 Task: Mix a mono version of a song for radio broadcast.
Action: Mouse moved to (0, 13)
Screenshot: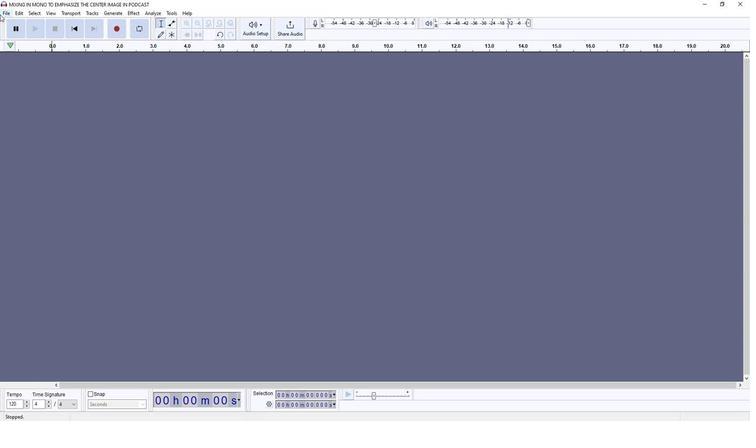 
Action: Mouse pressed left at (0, 13)
Screenshot: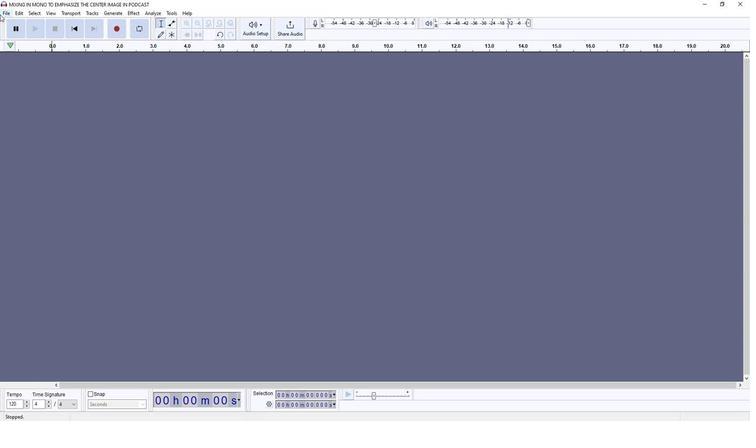 
Action: Mouse moved to (122, 90)
Screenshot: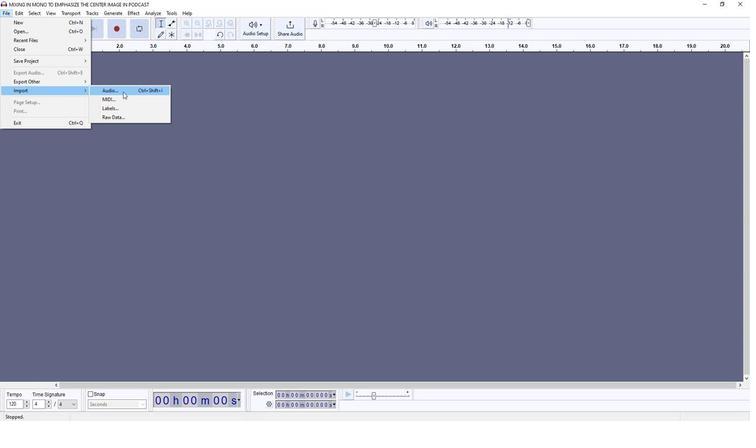 
Action: Mouse pressed left at (122, 90)
Screenshot: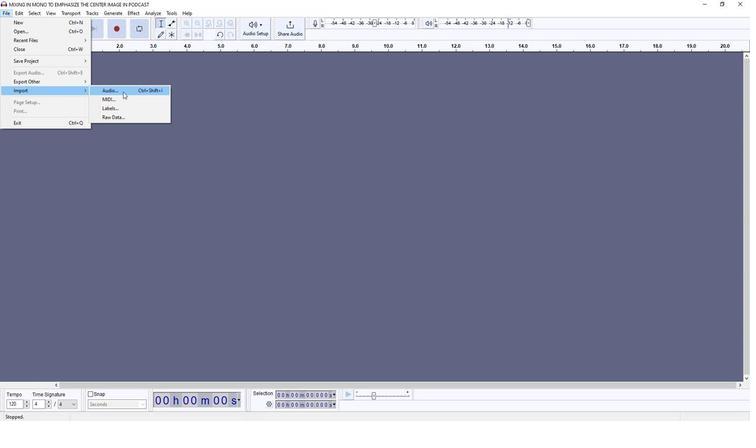
Action: Mouse moved to (92, 84)
Screenshot: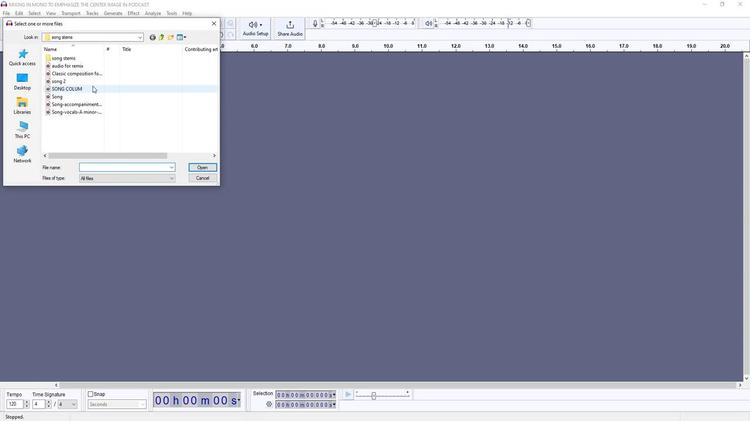 
Action: Mouse pressed left at (92, 84)
Screenshot: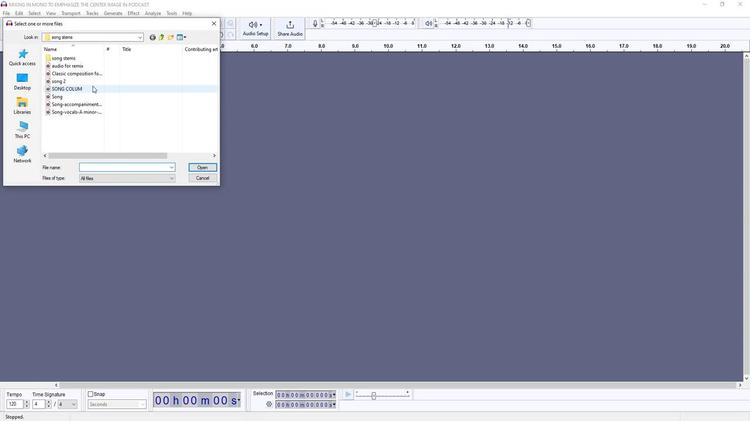 
Action: Mouse moved to (203, 167)
Screenshot: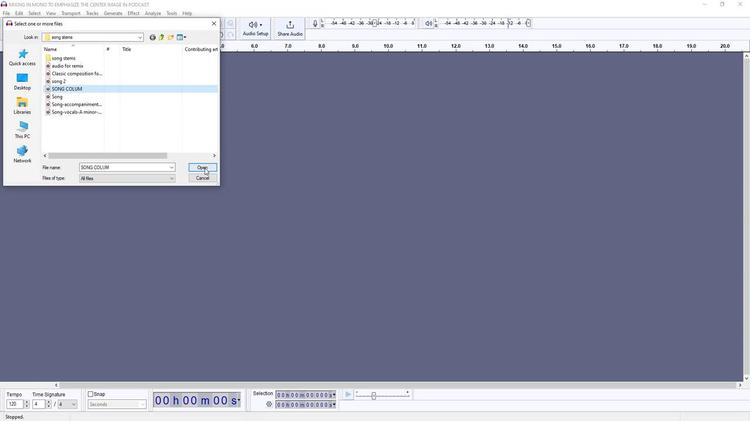 
Action: Mouse pressed left at (203, 167)
Screenshot: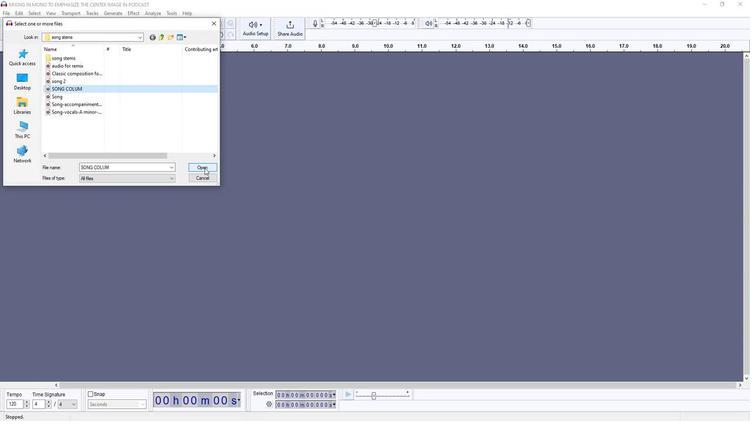 
Action: Mouse moved to (32, 26)
Screenshot: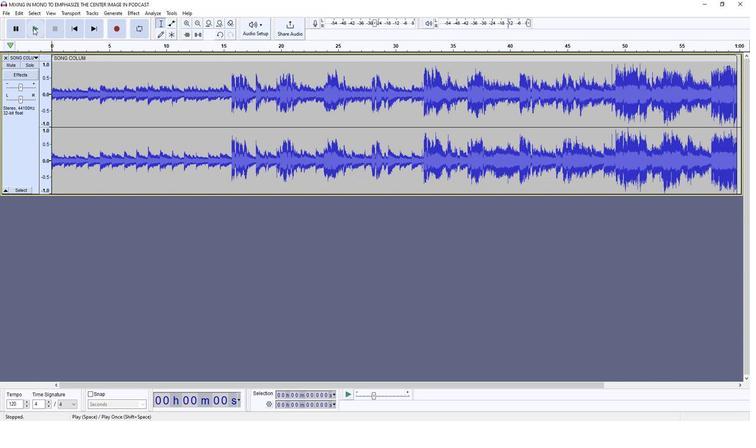 
Action: Mouse pressed left at (32, 26)
Screenshot: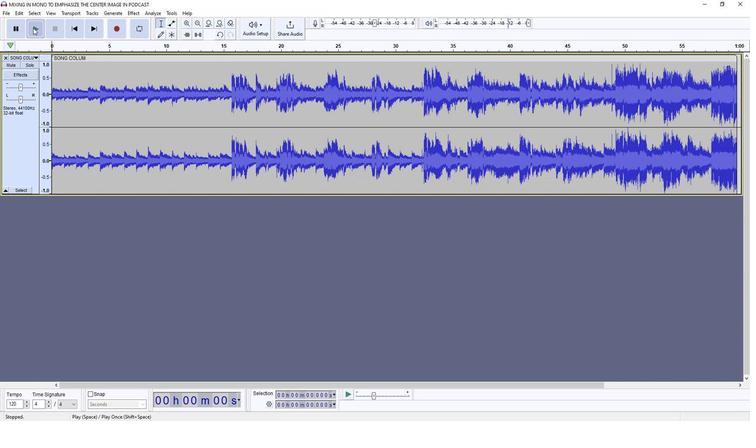 
Action: Mouse moved to (57, 25)
Screenshot: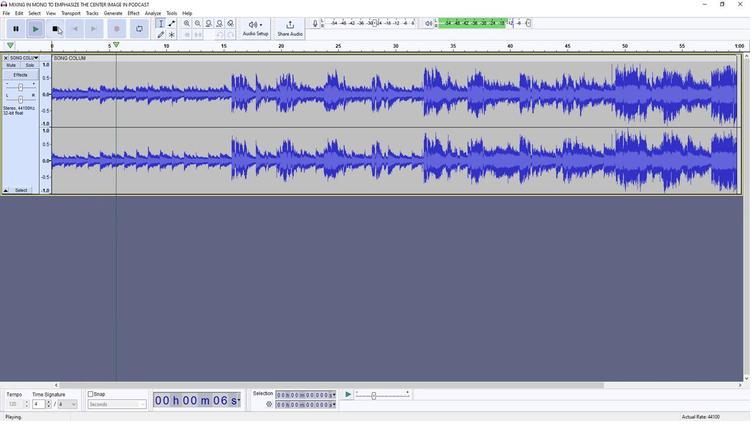 
Action: Mouse pressed left at (57, 25)
Screenshot: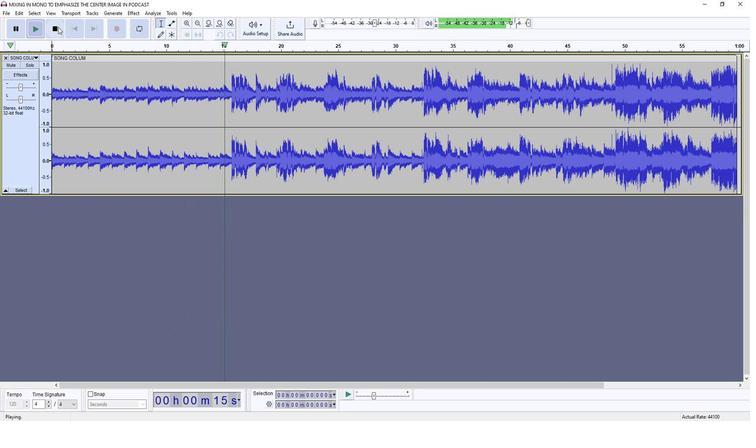 
Action: Mouse moved to (736, 82)
Screenshot: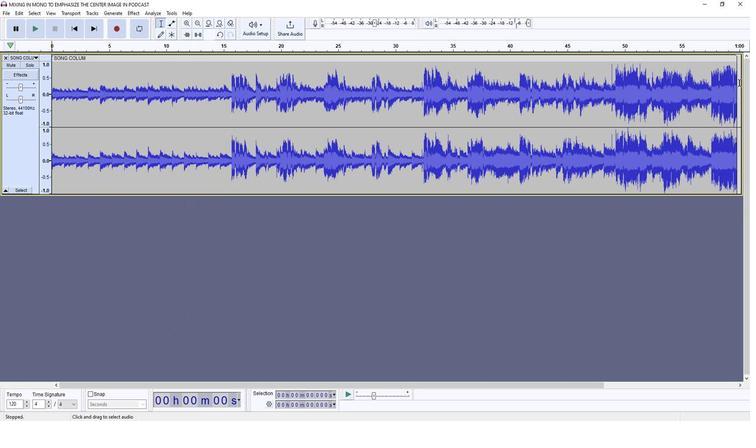 
Action: Mouse pressed left at (736, 82)
Screenshot: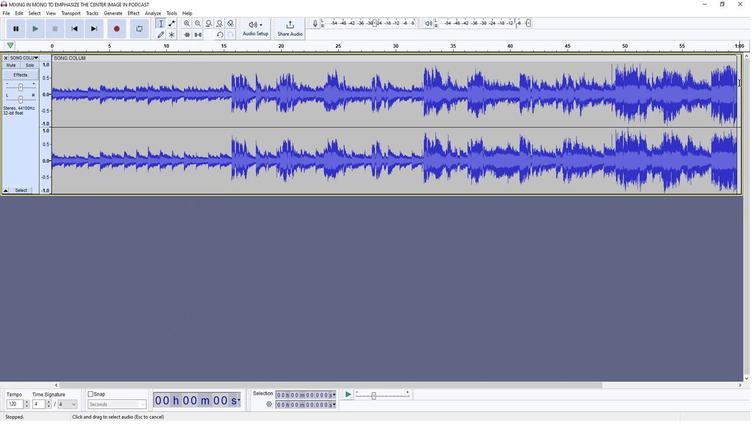 
Action: Mouse moved to (133, 14)
Screenshot: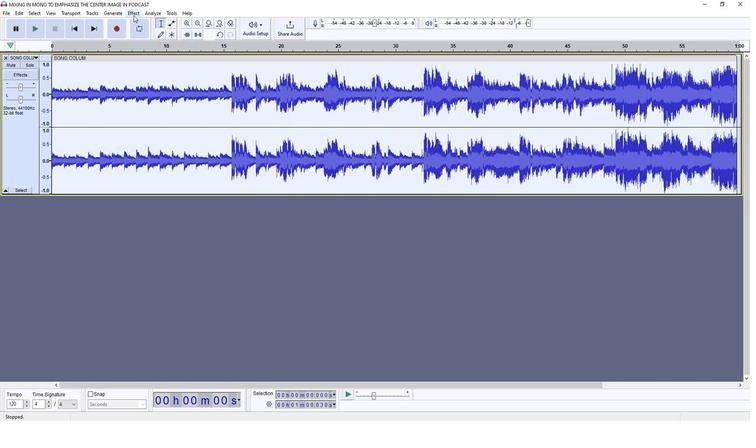 
Action: Mouse pressed left at (133, 14)
Screenshot: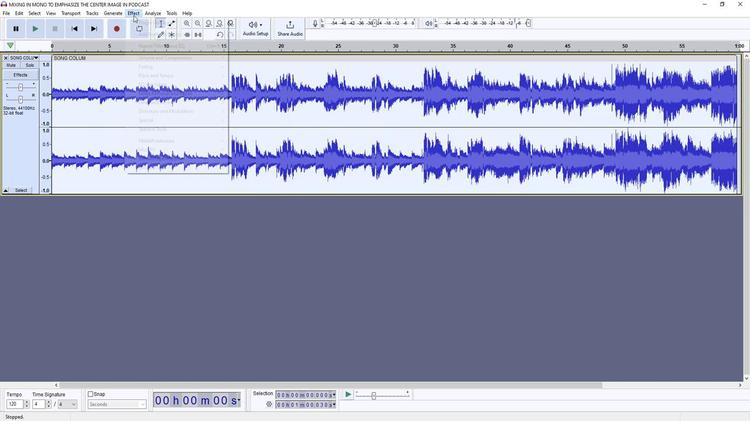 
Action: Mouse moved to (257, 94)
Screenshot: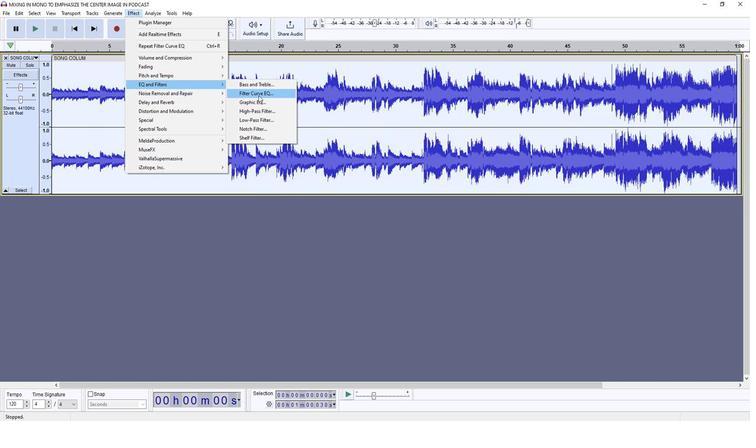 
Action: Mouse pressed left at (257, 94)
Screenshot: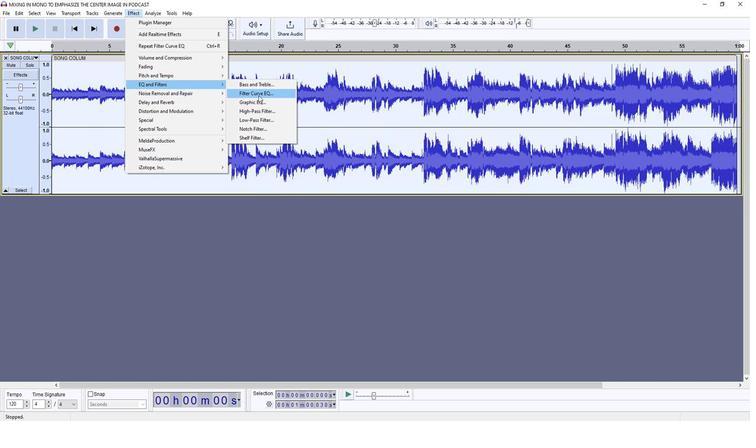 
Action: Mouse moved to (225, 127)
Screenshot: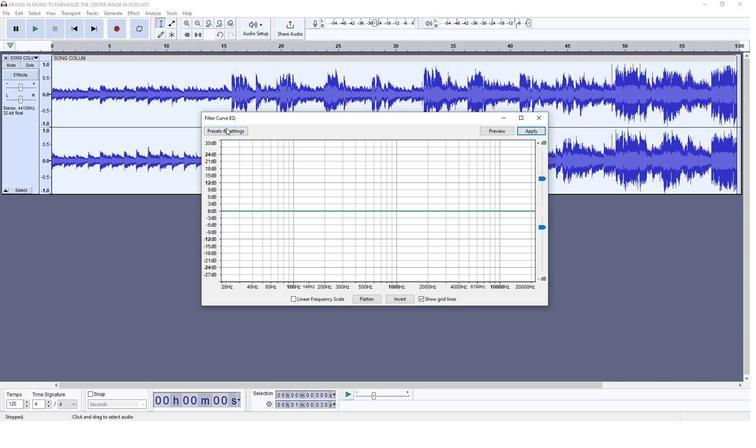 
Action: Mouse pressed left at (225, 127)
Screenshot: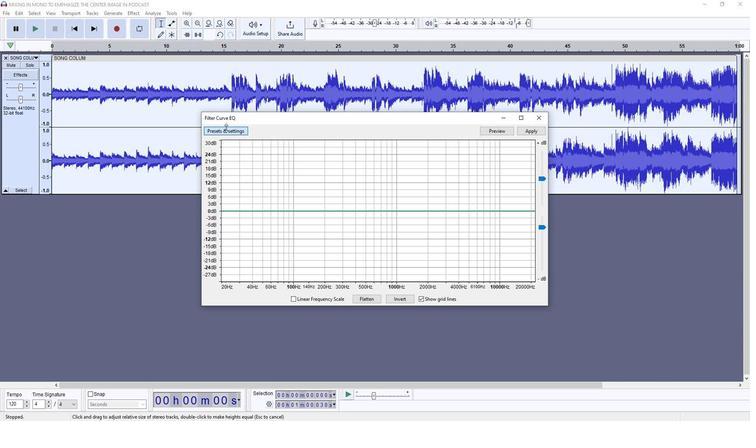 
Action: Mouse moved to (296, 191)
Screenshot: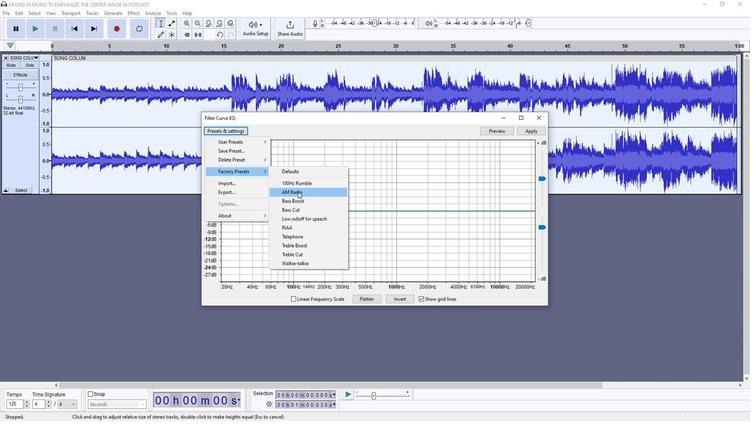 
Action: Mouse pressed left at (296, 191)
Screenshot: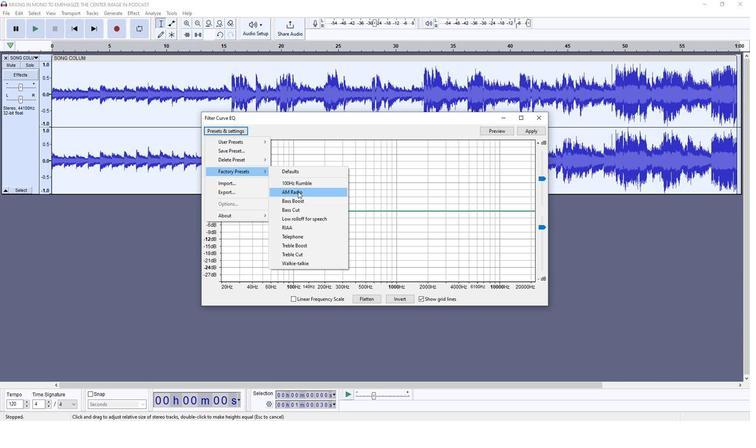 
Action: Mouse moved to (490, 129)
Screenshot: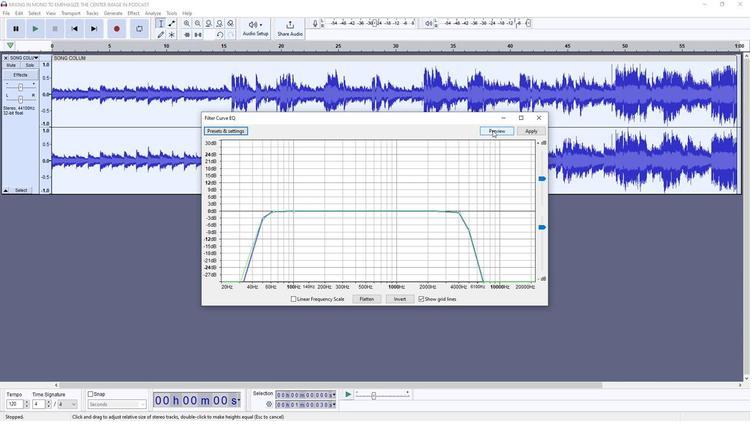 
Action: Mouse pressed left at (490, 129)
Screenshot: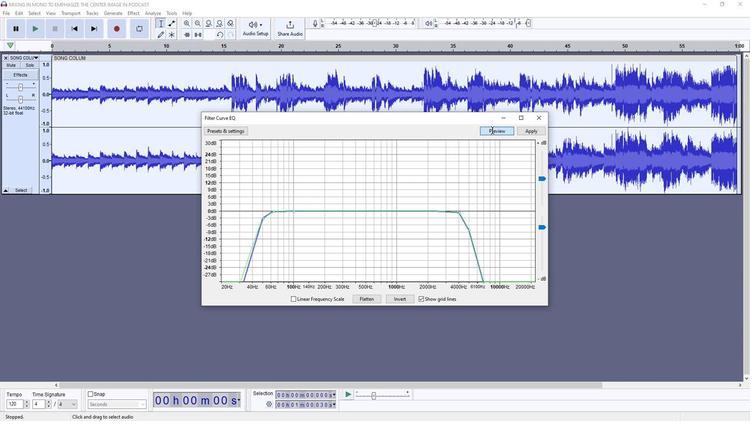 
Action: Mouse moved to (527, 128)
Screenshot: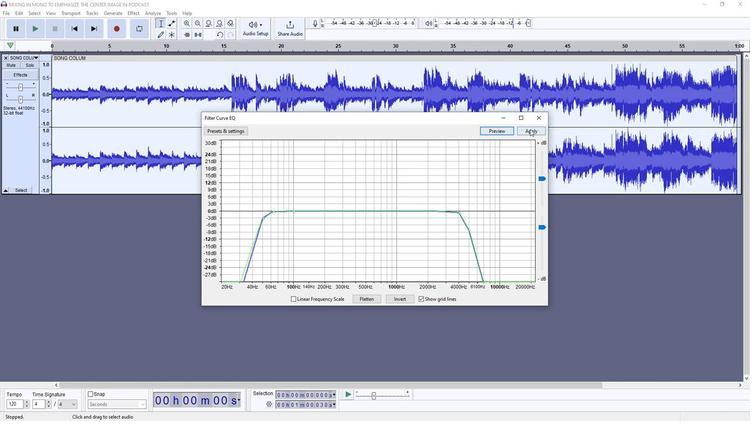 
Action: Mouse pressed left at (527, 128)
Screenshot: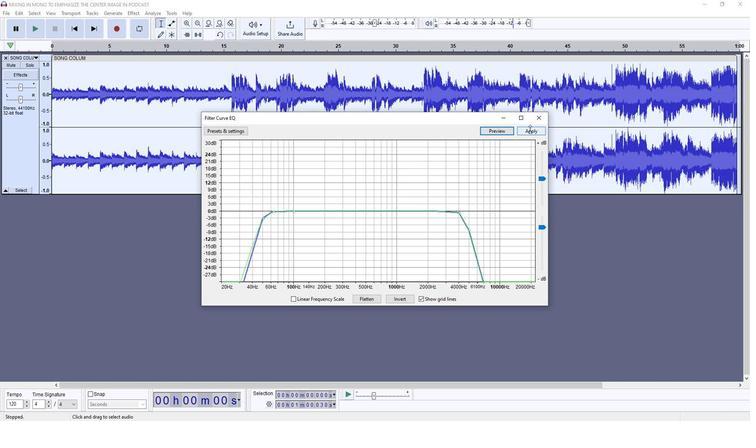 
Action: Mouse moved to (134, 11)
Screenshot: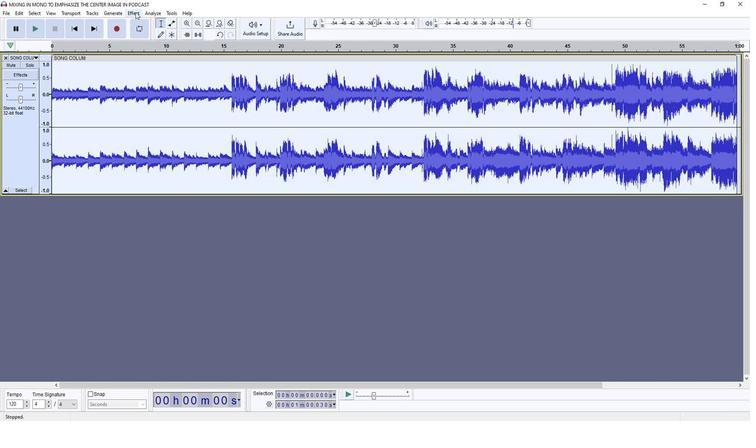 
Action: Mouse pressed left at (134, 11)
Screenshot: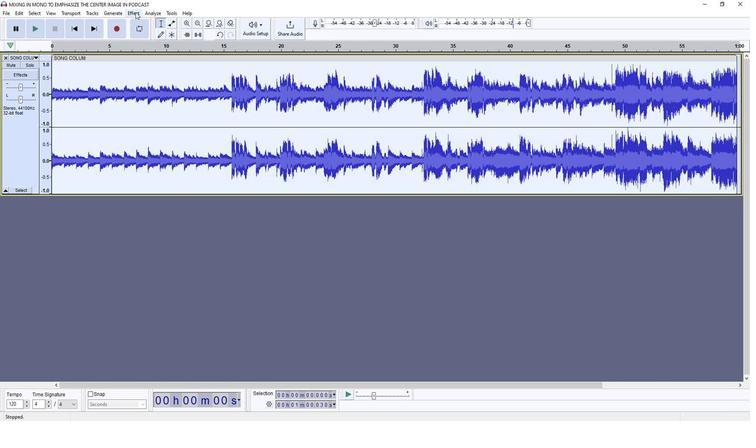 
Action: Mouse moved to (332, 174)
Screenshot: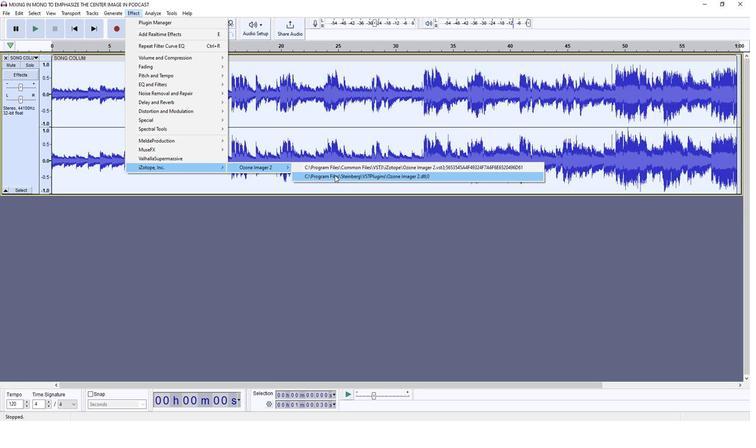 
Action: Mouse pressed left at (332, 174)
Screenshot: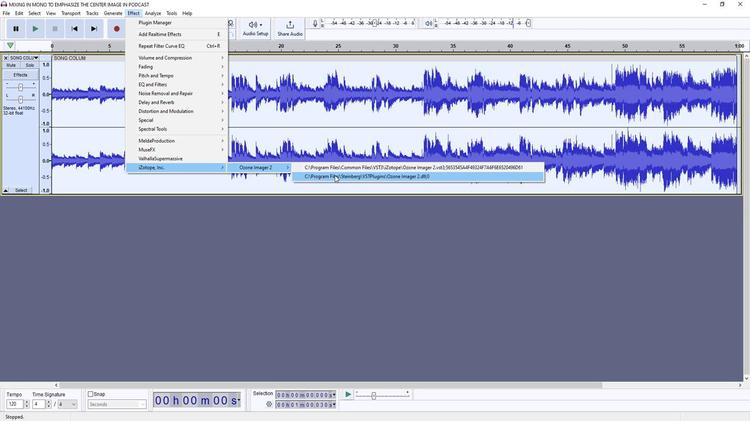 
Action: Mouse moved to (470, 230)
Screenshot: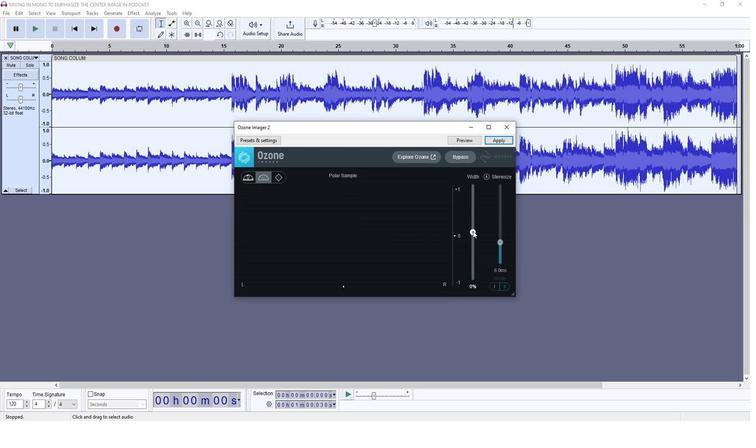 
Action: Mouse pressed left at (470, 230)
Screenshot: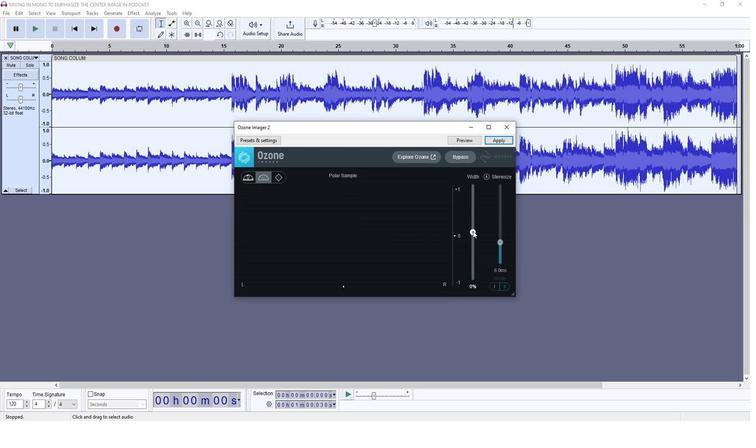 
Action: Mouse moved to (466, 139)
Screenshot: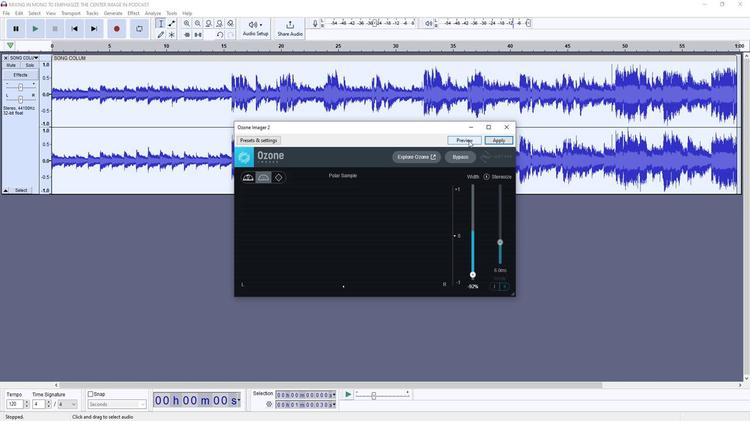 
Action: Mouse pressed left at (466, 139)
Screenshot: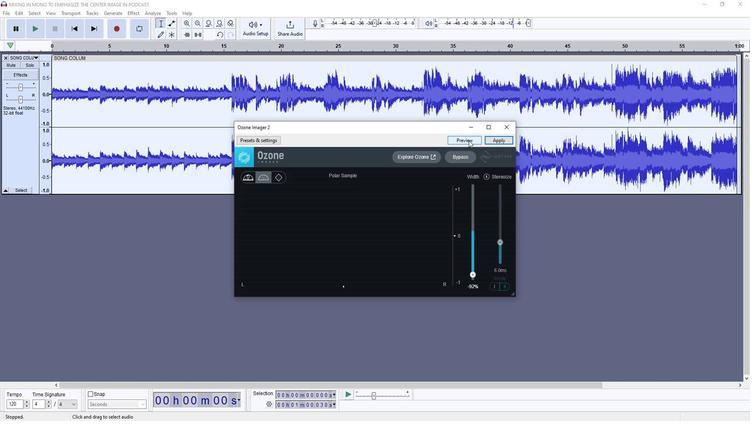 
Action: Mouse moved to (494, 138)
Screenshot: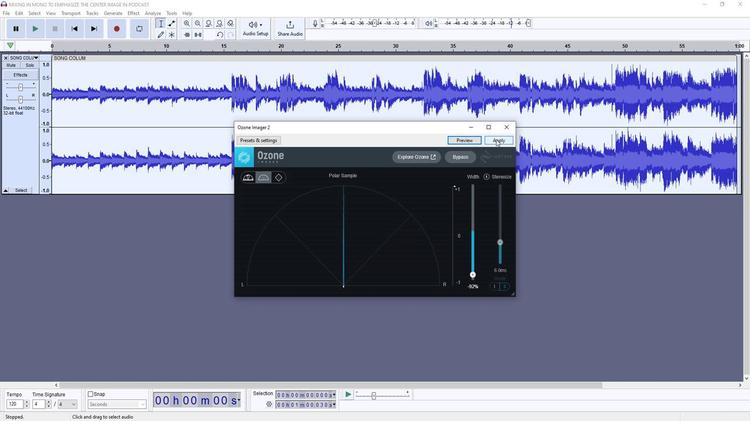 
Action: Mouse pressed left at (494, 138)
Screenshot: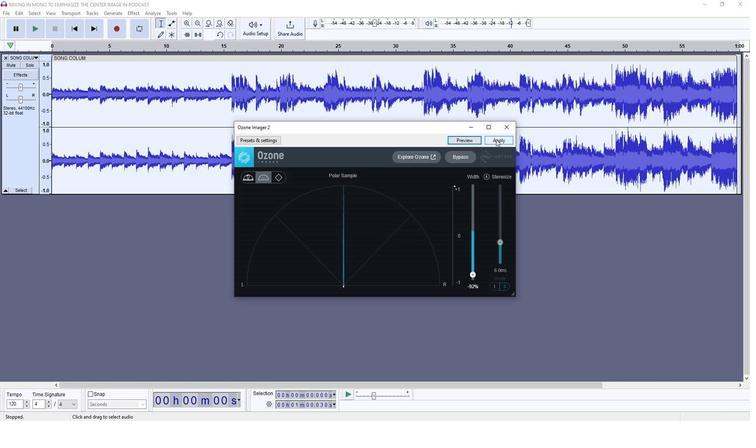 
Action: Mouse moved to (7, 11)
Screenshot: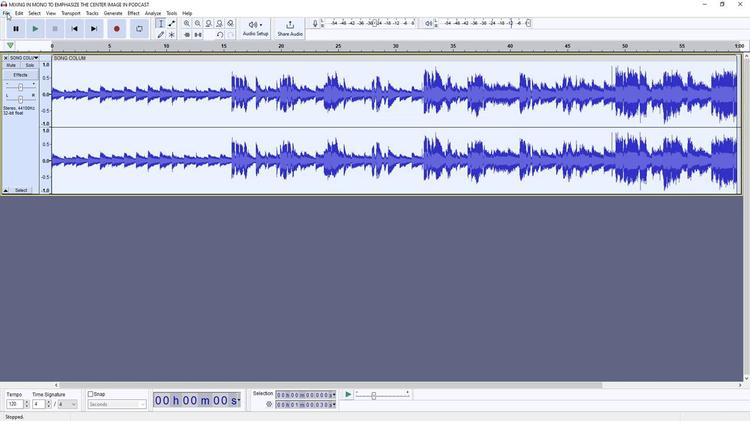 
Action: Mouse pressed left at (7, 11)
Screenshot: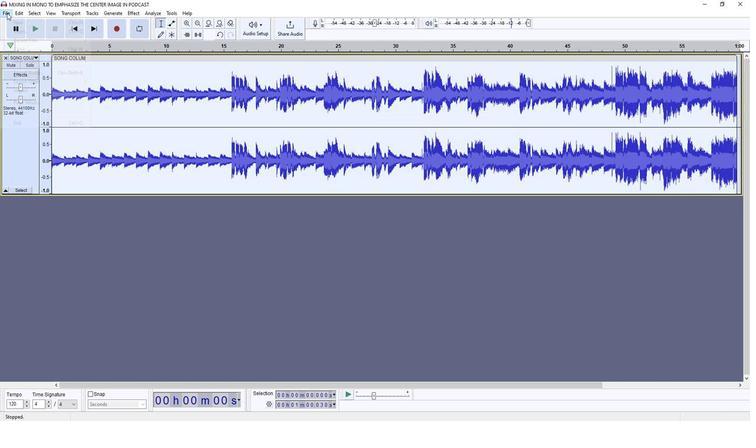 
Action: Mouse moved to (133, 67)
Screenshot: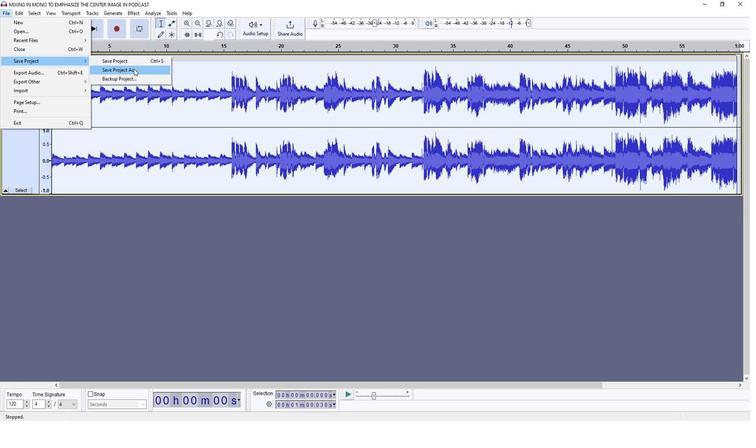 
Action: Mouse pressed left at (133, 67)
Screenshot: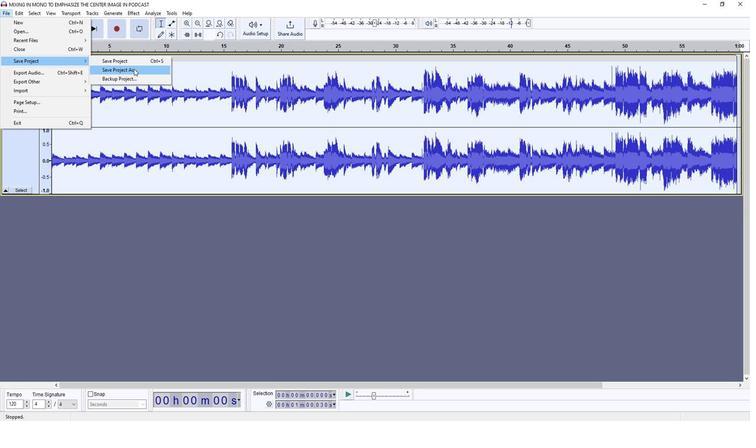 
Action: Key pressed <Key.backspace><Key.shift><Key.shift><Key.shift><Key.shift><Key.shift><Key.shift><Key.shift><Key.shift><Key.shift><Key.shift><Key.shift><Key.shift><Key.shift><Key.shift><Key.shift><Key.shift><Key.shift><Key.shift><Key.shift><Key.shift>Mixing<Key.space>a<Key.space>si<Key.backspace>ong<Key.space>in<Key.space>mono<Key.space>for<Key.space><Key.shift><Key.shift><Key.shift><Key.shift><Key.shift>Ras
Screenshot: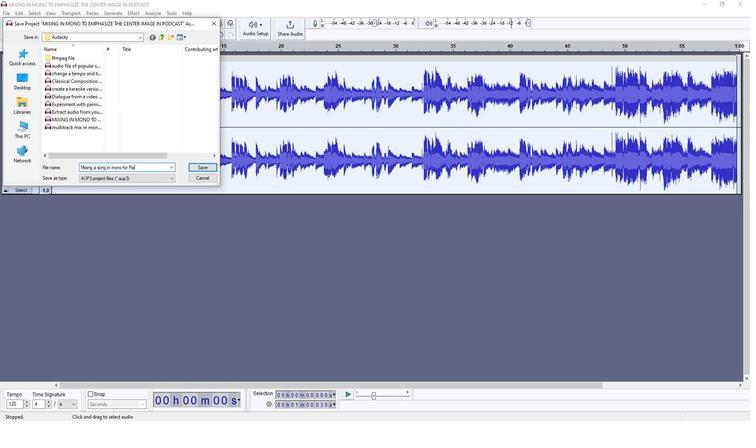
Action: Mouse moved to (133, 60)
Screenshot: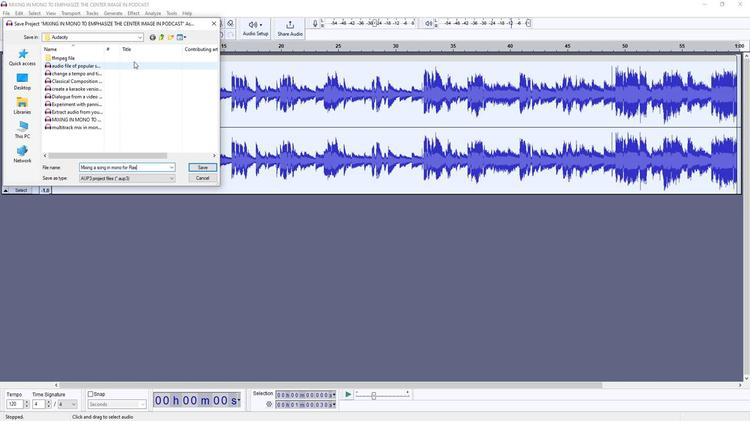 
Action: Key pressed <Key.backspace>dio<Key.space><Key.shift>Broadcasting
Screenshot: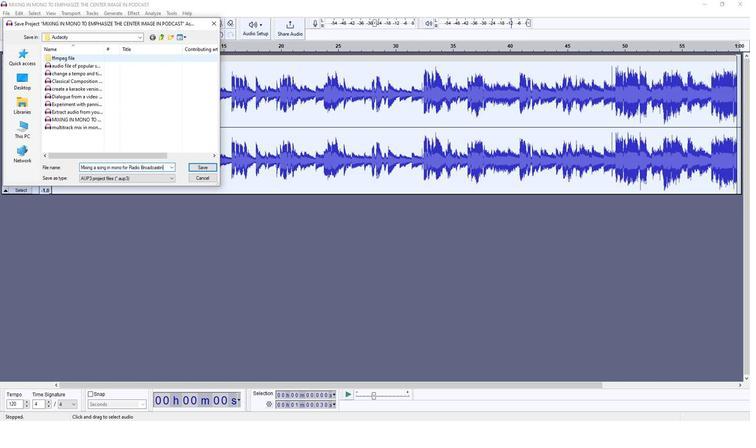 
Action: Mouse moved to (205, 166)
Screenshot: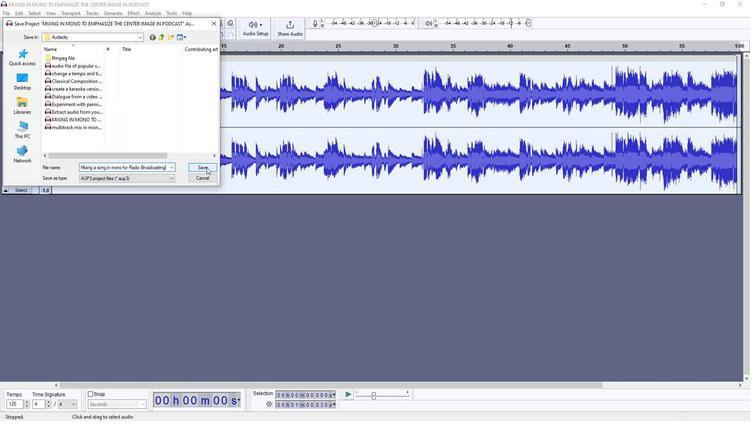 
Action: Mouse pressed left at (205, 166)
Screenshot: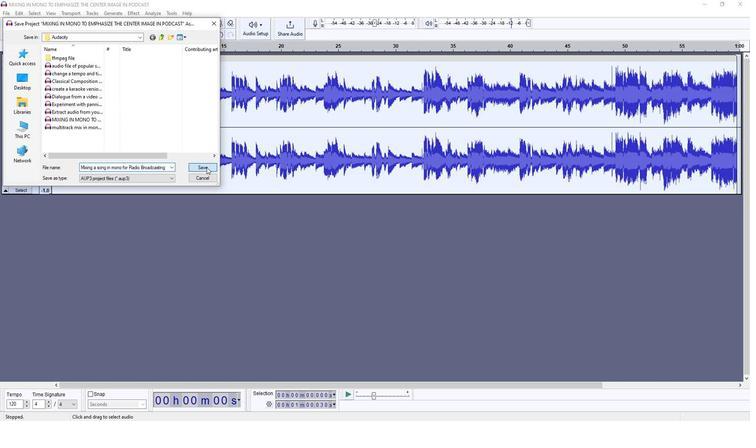 
Action: Mouse moved to (211, 102)
Screenshot: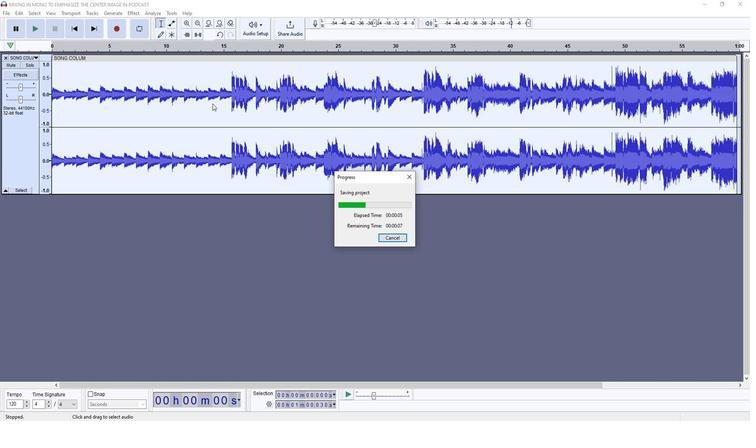 
